 Task: Add a signature Destiny Lee containing 'Have a successful week, Destiny Lee' to email address softage.1@softage.net and add a folder Trademarks
Action: Key pressed n
Screenshot: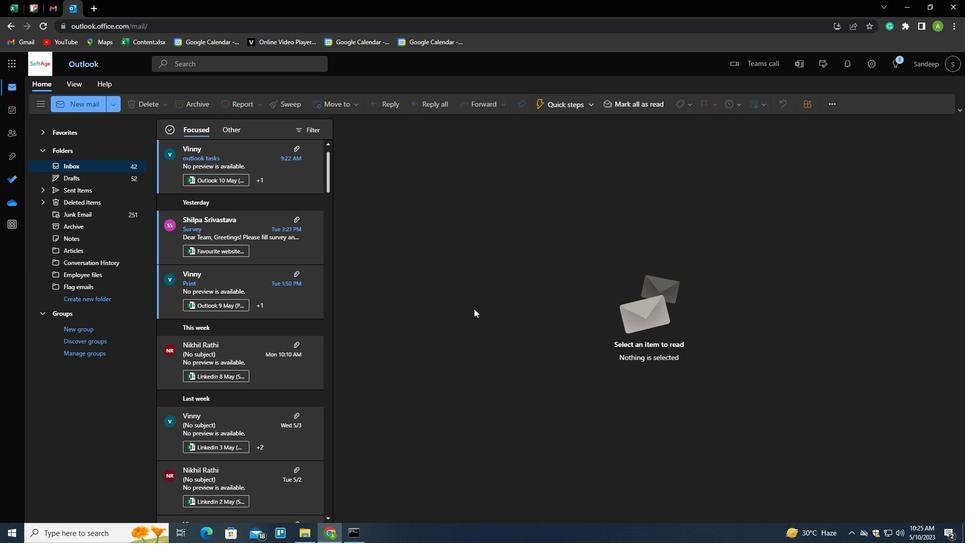 
Action: Mouse moved to (684, 105)
Screenshot: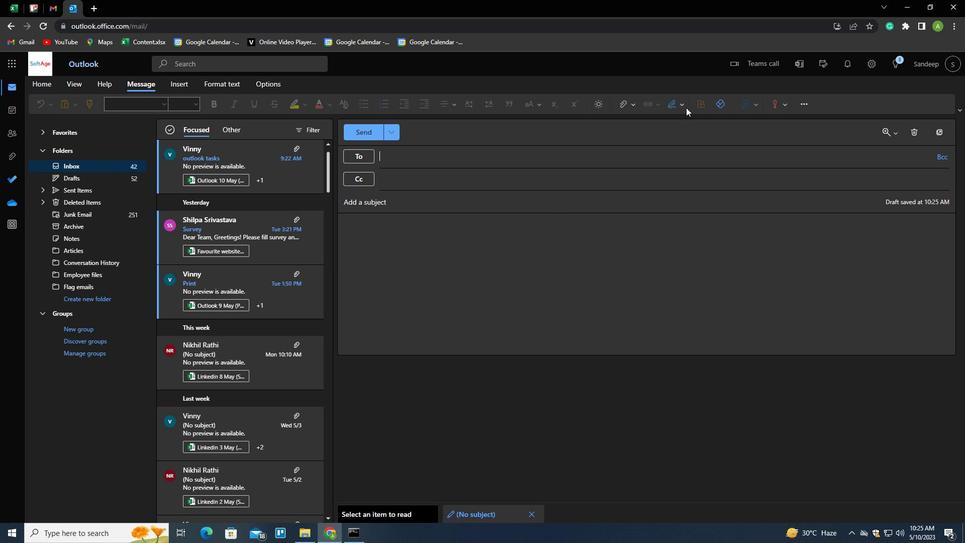 
Action: Mouse pressed left at (684, 105)
Screenshot: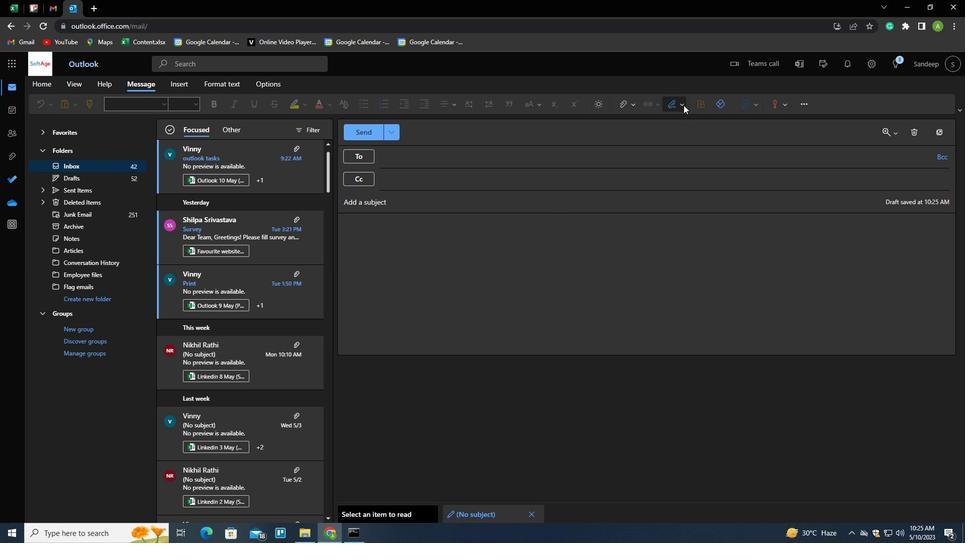 
Action: Mouse moved to (657, 144)
Screenshot: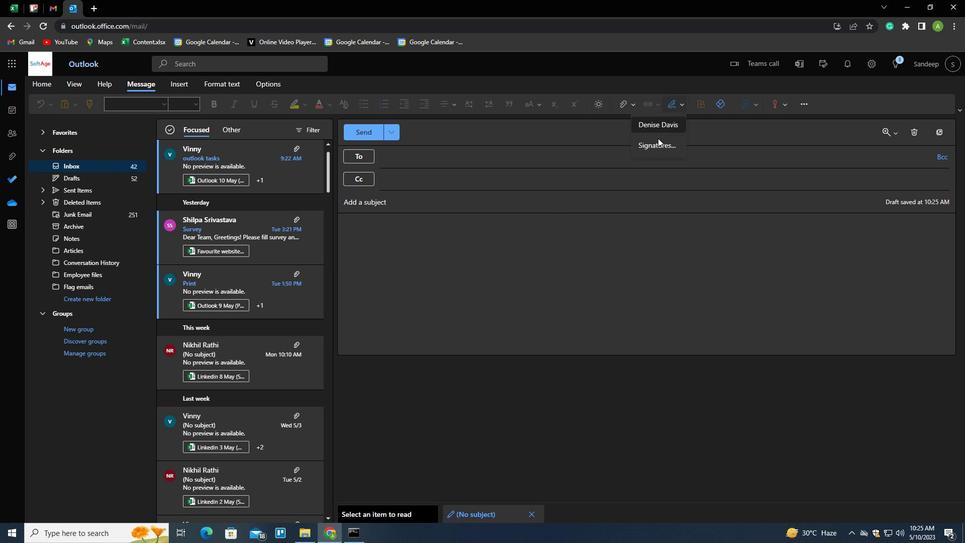 
Action: Mouse pressed left at (657, 144)
Screenshot: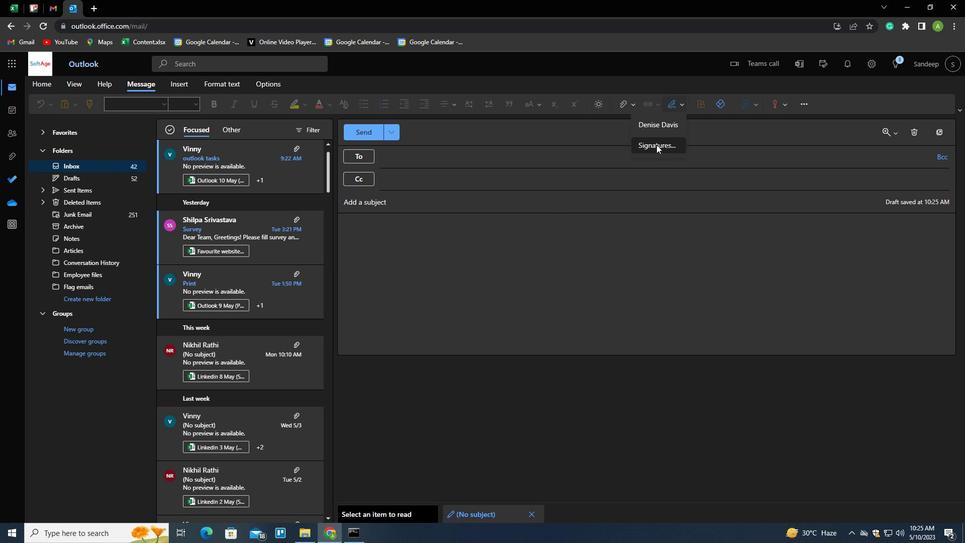 
Action: Mouse moved to (639, 185)
Screenshot: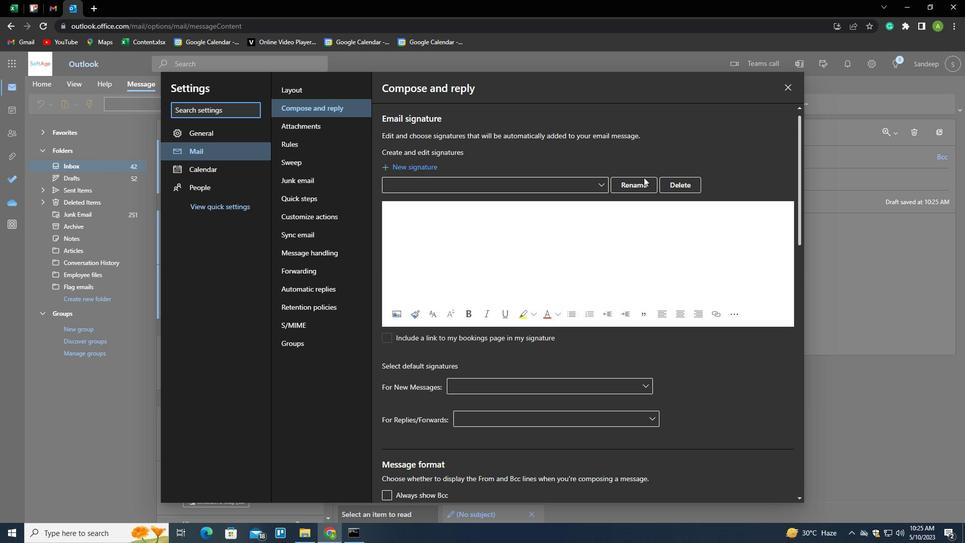 
Action: Mouse pressed left at (639, 185)
Screenshot: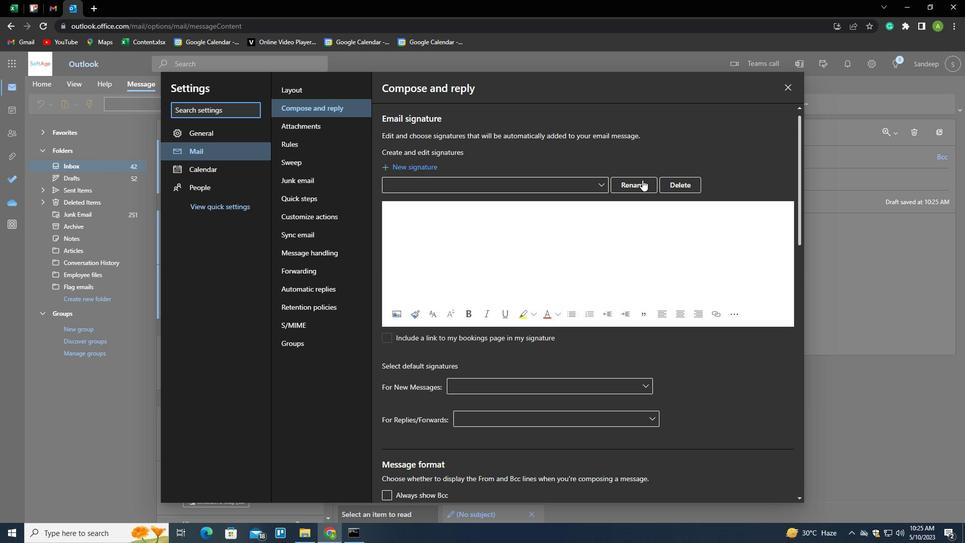 
Action: Mouse moved to (635, 186)
Screenshot: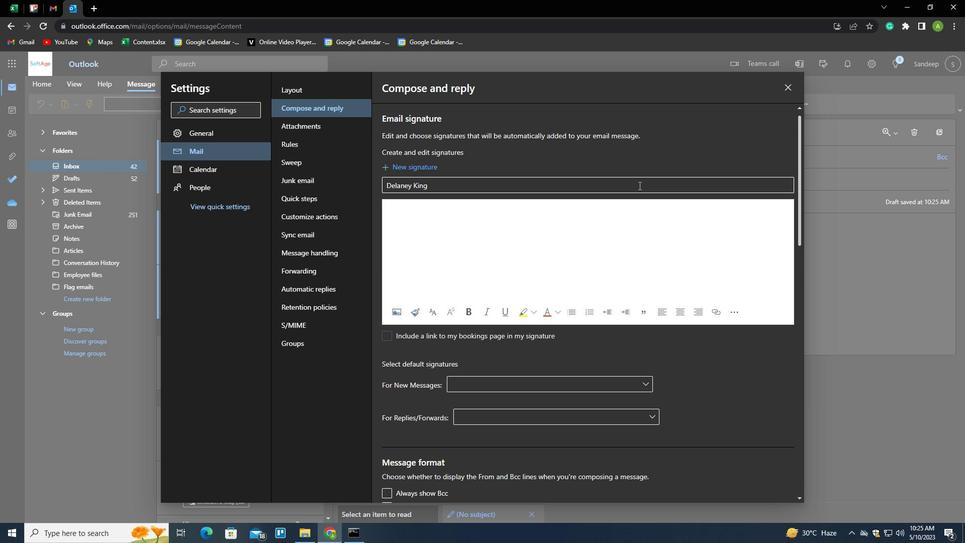 
Action: Mouse pressed left at (635, 186)
Screenshot: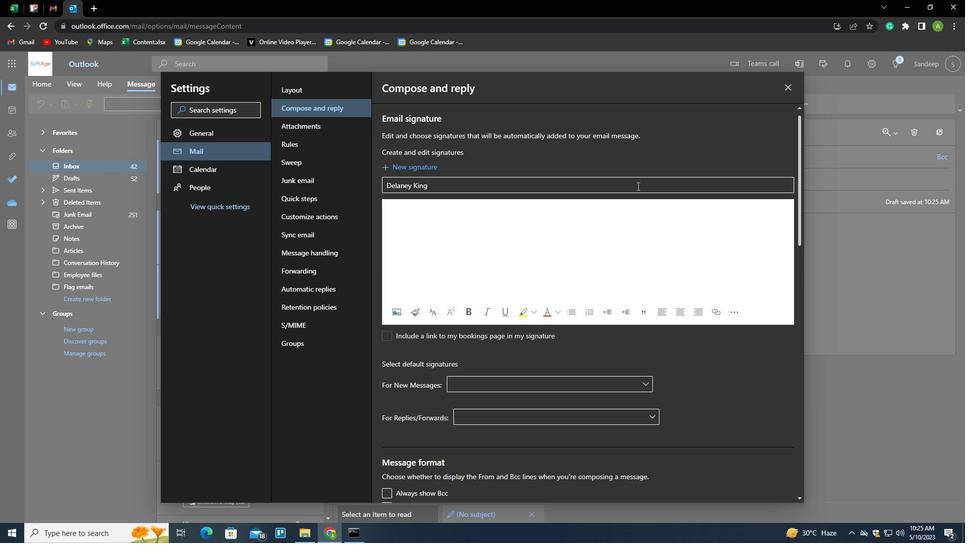 
Action: Key pressed <Key.shift_r><Key.home><Key.shift>DESTINY<Key.space>L<Key.shift>EE<Key.tab><Key.shift_r><Key.enter><Key.enter><Key.enter><Key.enter><Key.enter><Key.enter><Key.shift>HAVE<Key.space>A<Key.space>SUCCESSFUL<Key.space>WEEK<Key.shift_r><Key.enter><Key.shift>DESTINY<Key.space>L<Key.shift>EE
Screenshot: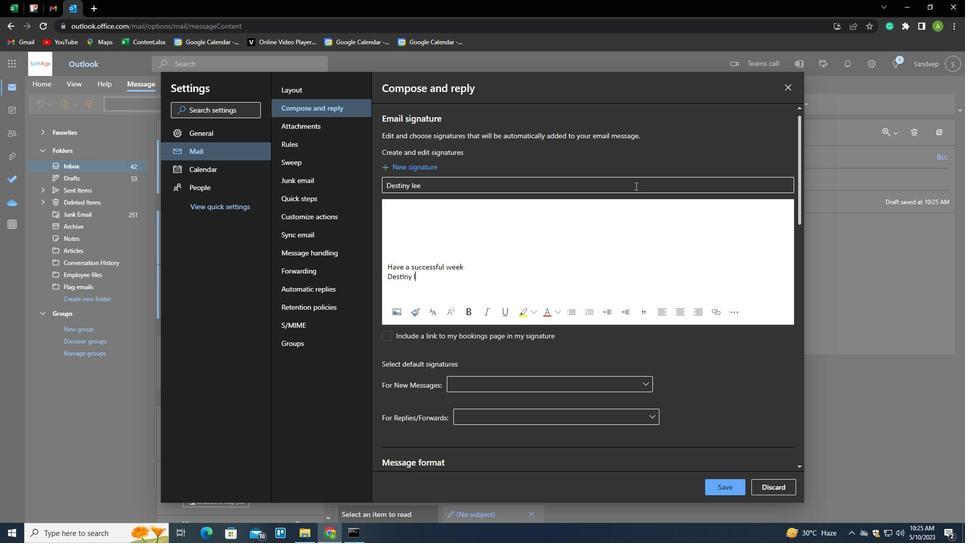 
Action: Mouse moved to (720, 481)
Screenshot: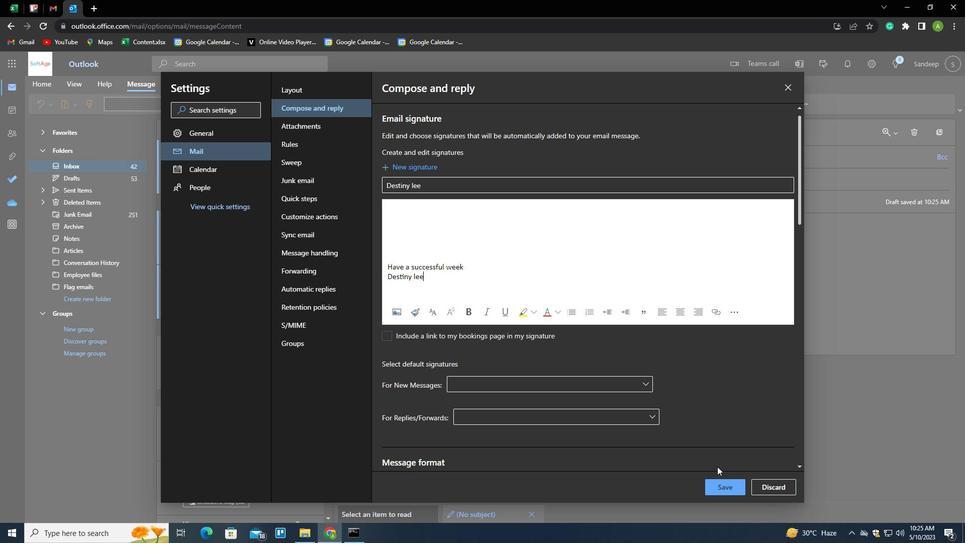 
Action: Mouse pressed left at (720, 481)
Screenshot: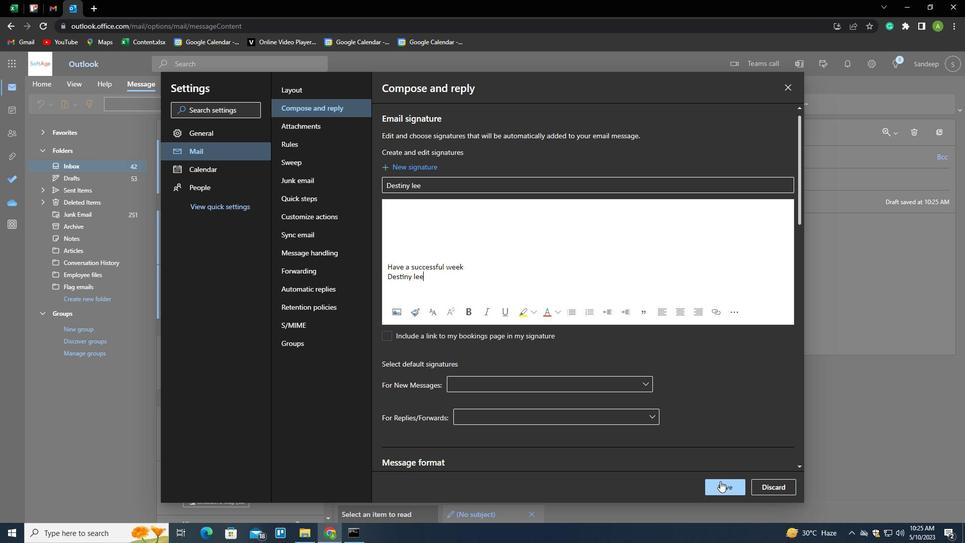 
Action: Mouse moved to (901, 273)
Screenshot: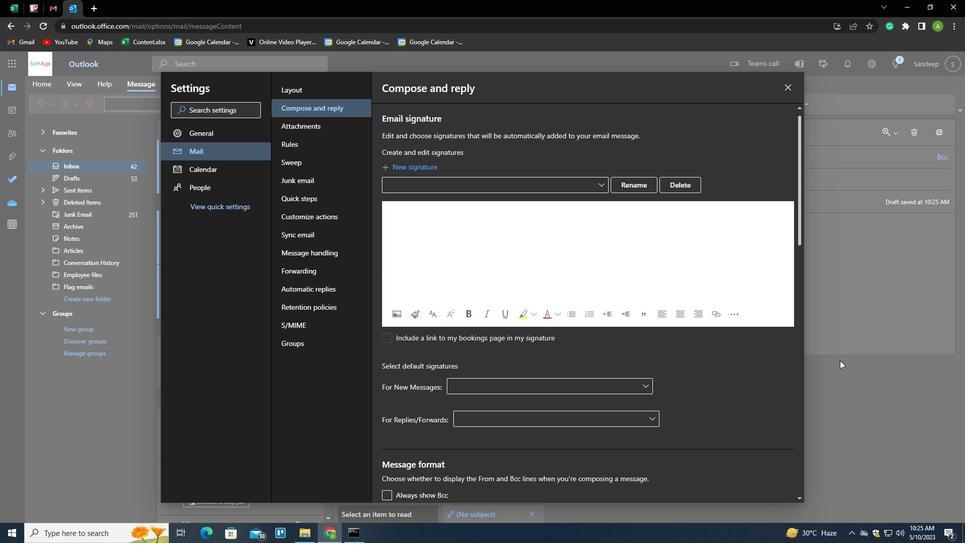 
Action: Mouse pressed left at (901, 273)
Screenshot: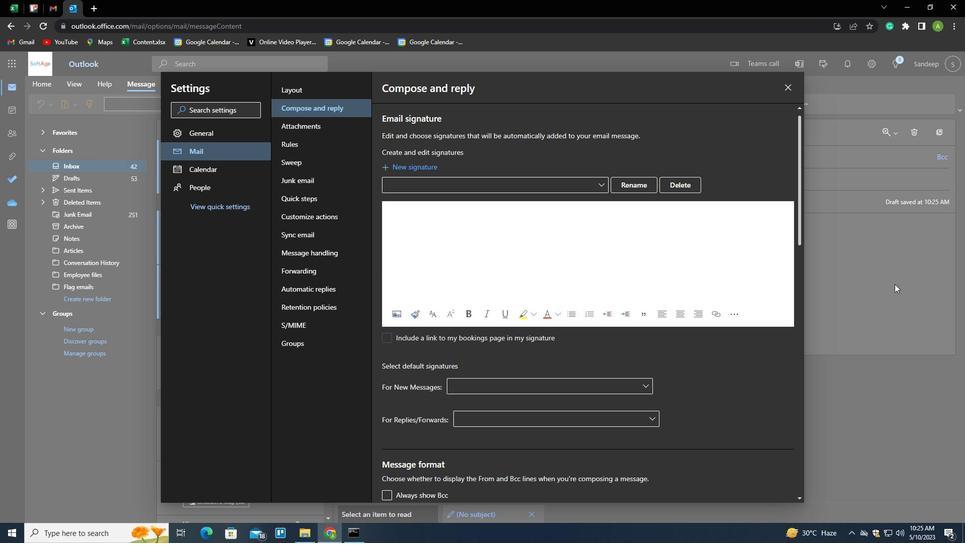 
Action: Mouse moved to (678, 102)
Screenshot: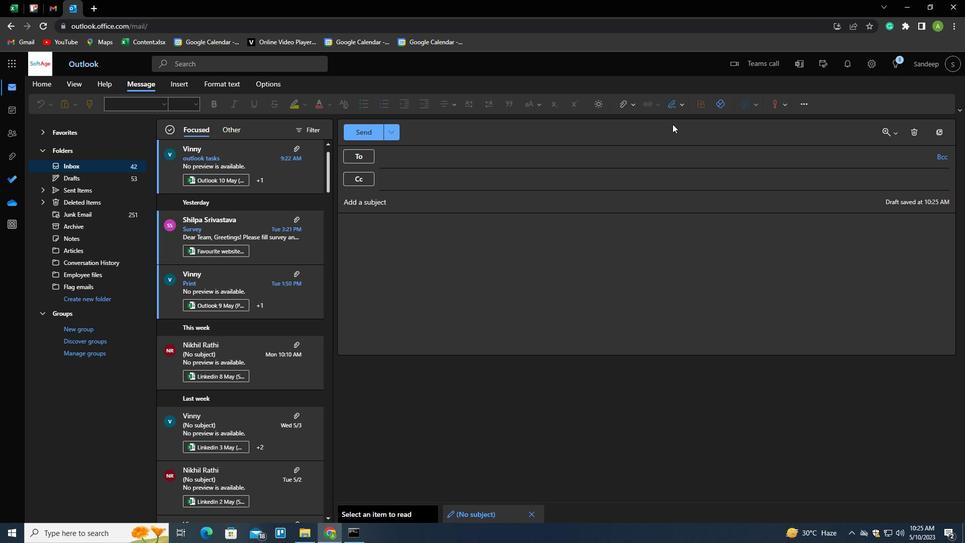 
Action: Mouse pressed left at (678, 102)
Screenshot: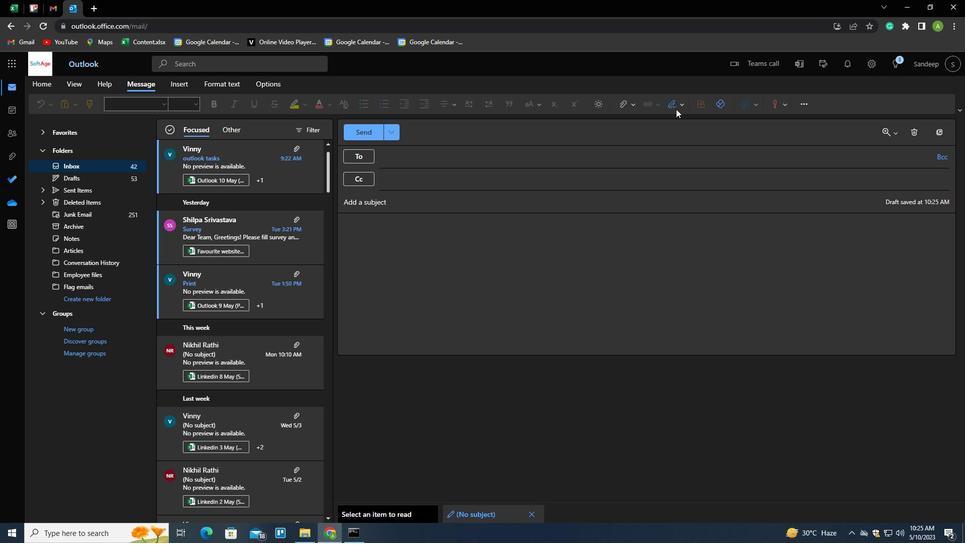 
Action: Mouse moved to (669, 138)
Screenshot: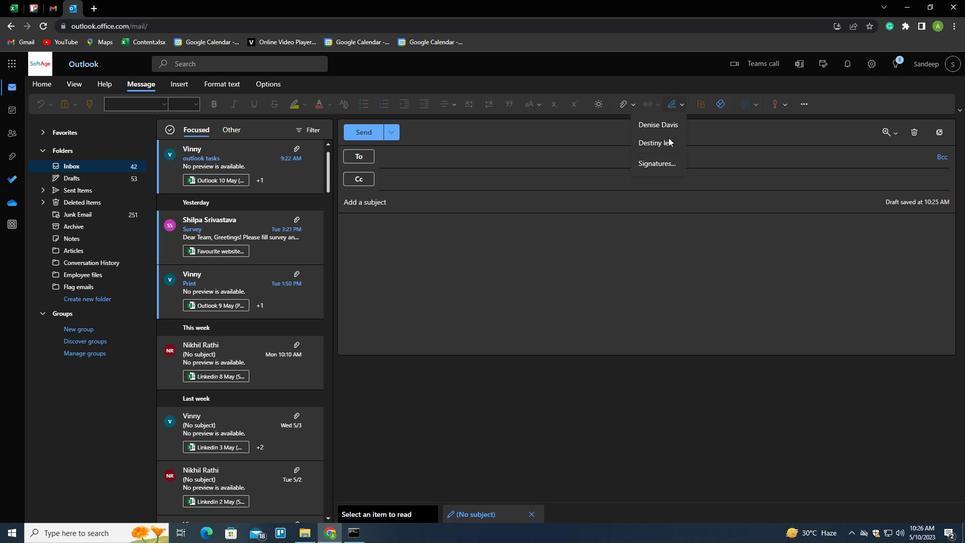 
Action: Mouse pressed left at (669, 138)
Screenshot: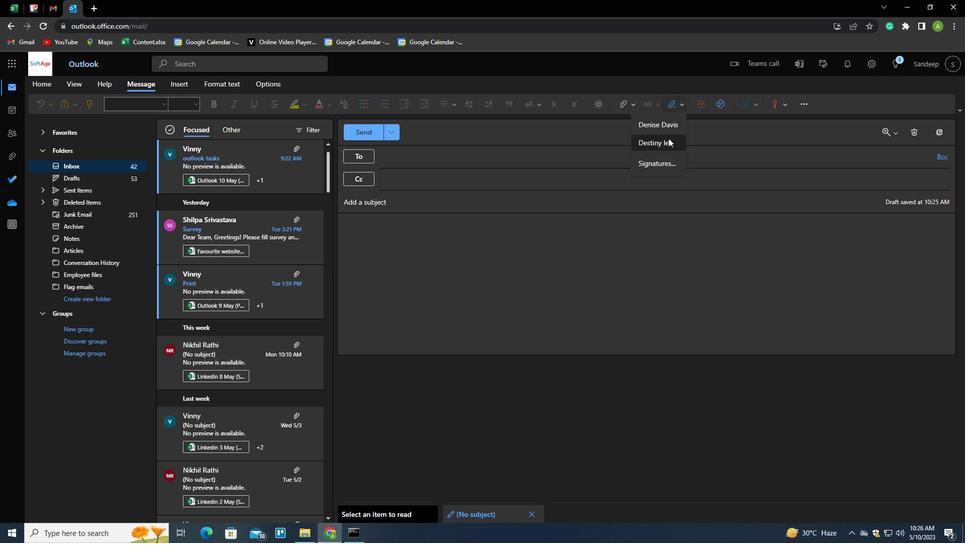 
Action: Mouse moved to (417, 160)
Screenshot: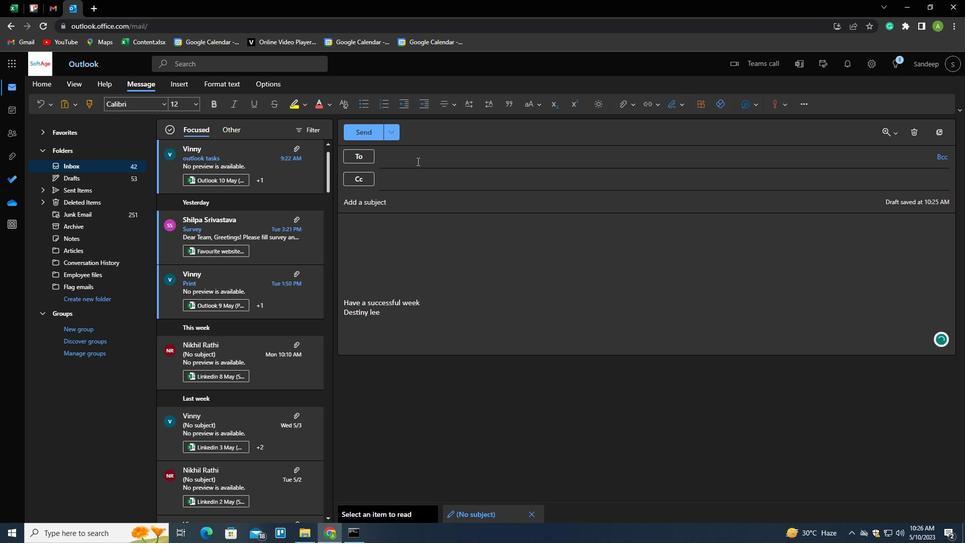 
Action: Mouse pressed left at (417, 160)
Screenshot: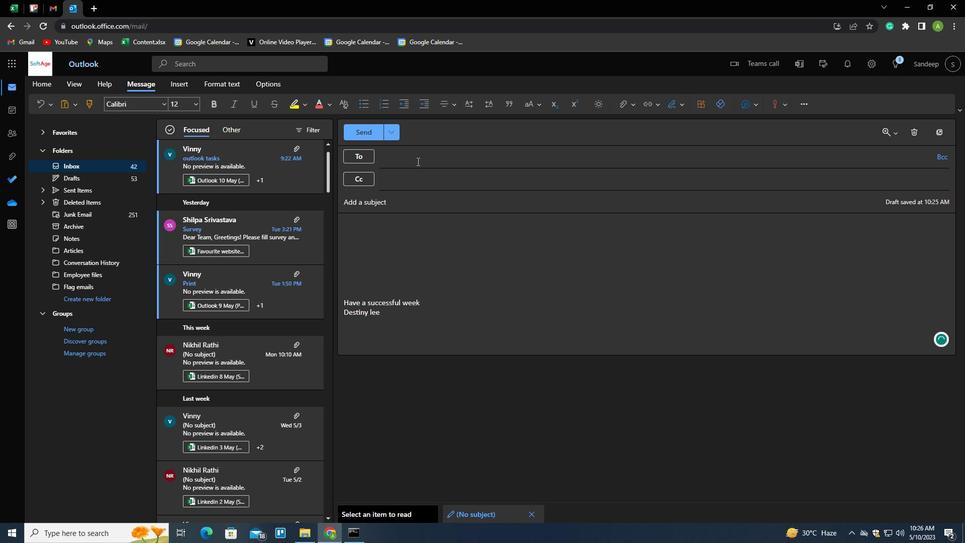
Action: Key pressed SOFTAGE.1<Key.shift>@SOFTAGE.NET
Screenshot: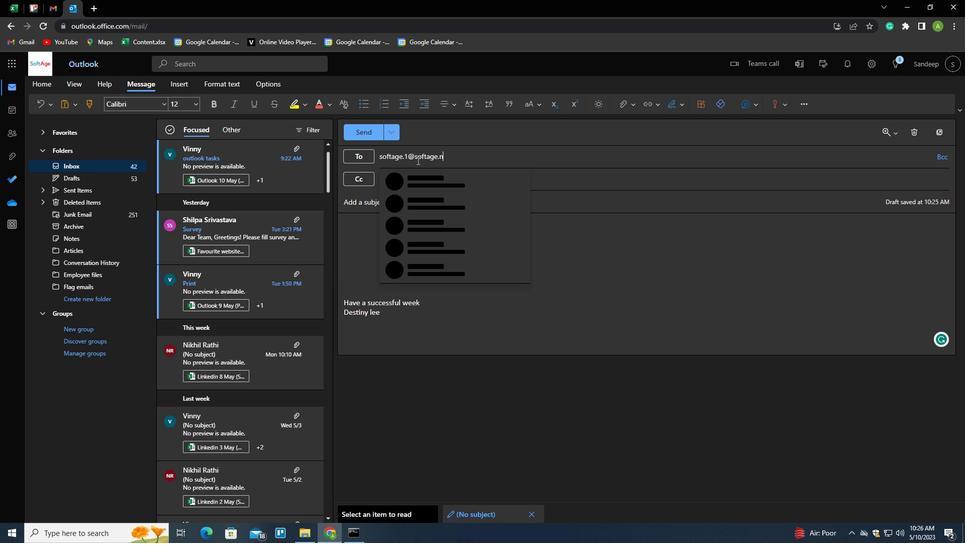 
Action: Mouse moved to (421, 176)
Screenshot: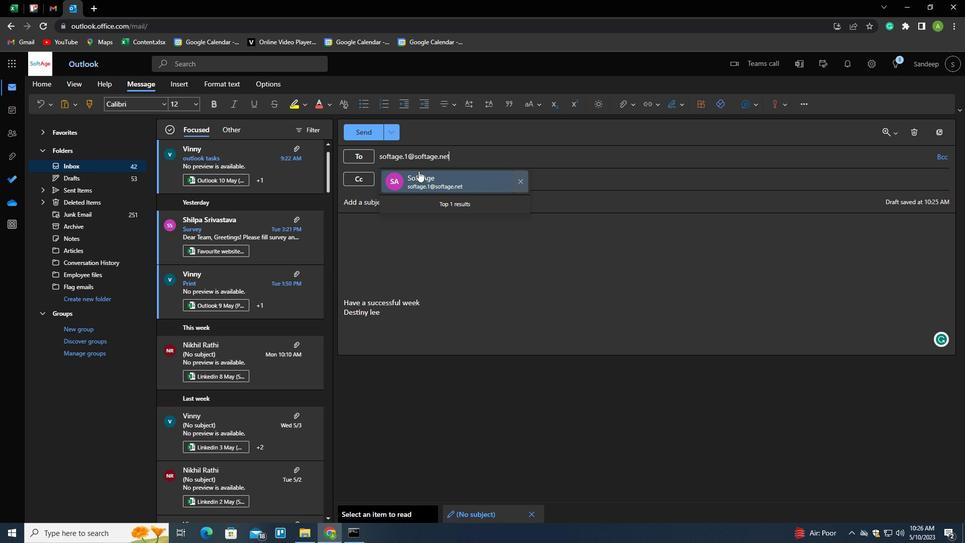 
Action: Mouse pressed left at (421, 176)
Screenshot: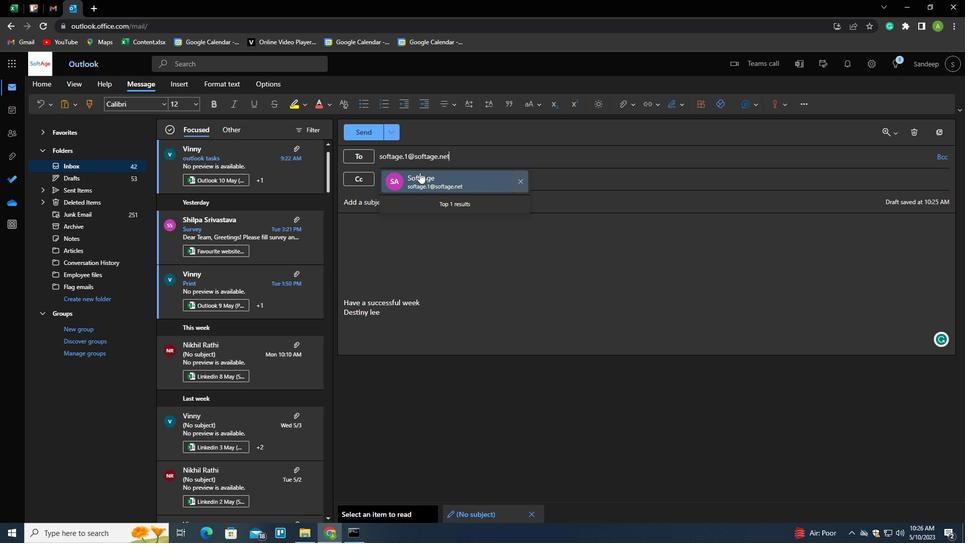 
Action: Mouse moved to (92, 294)
Screenshot: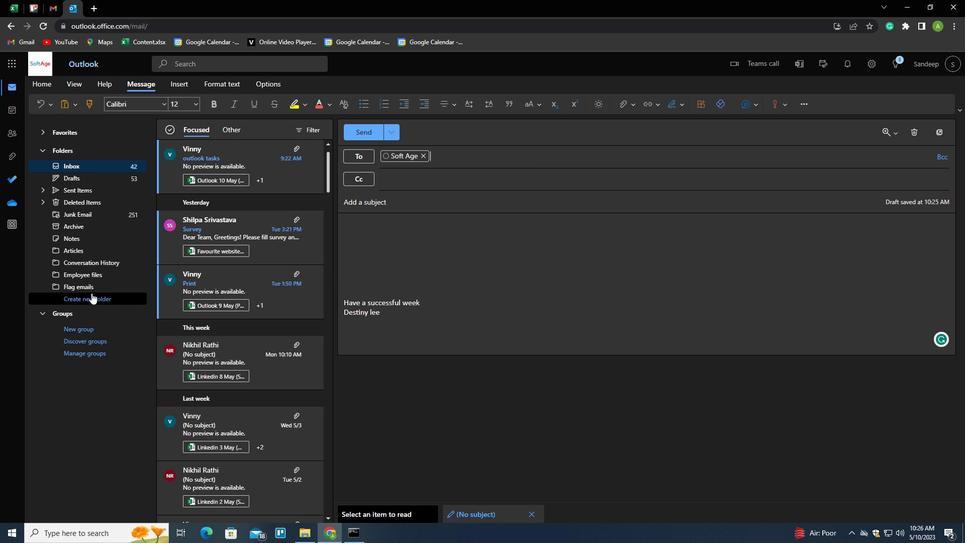 
Action: Mouse pressed left at (92, 294)
Screenshot: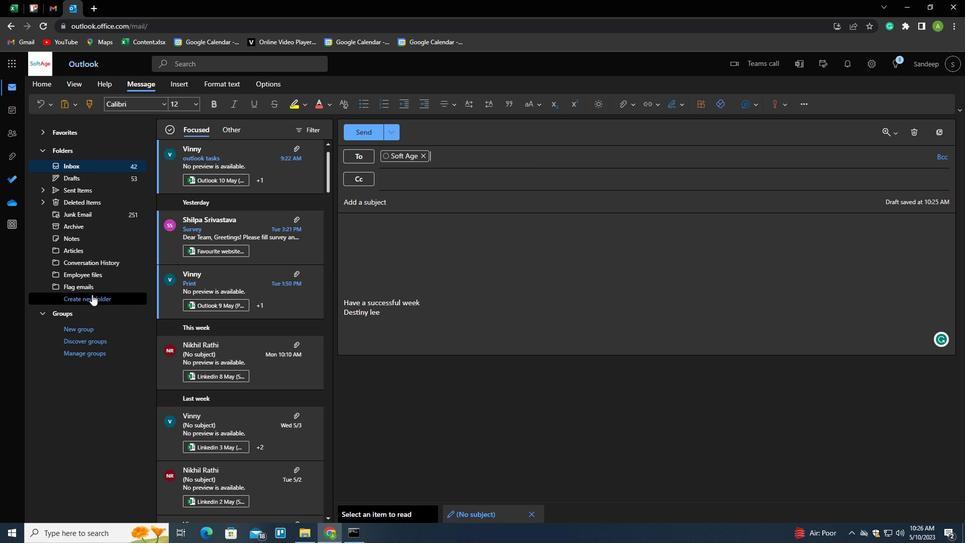 
Action: Mouse moved to (92, 294)
Screenshot: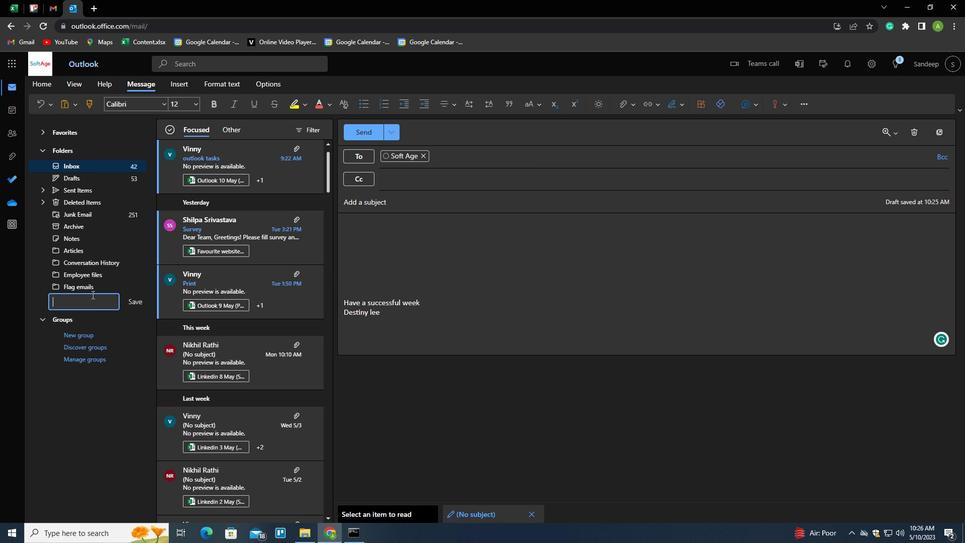 
Action: Key pressed <Key.shift>T
Screenshot: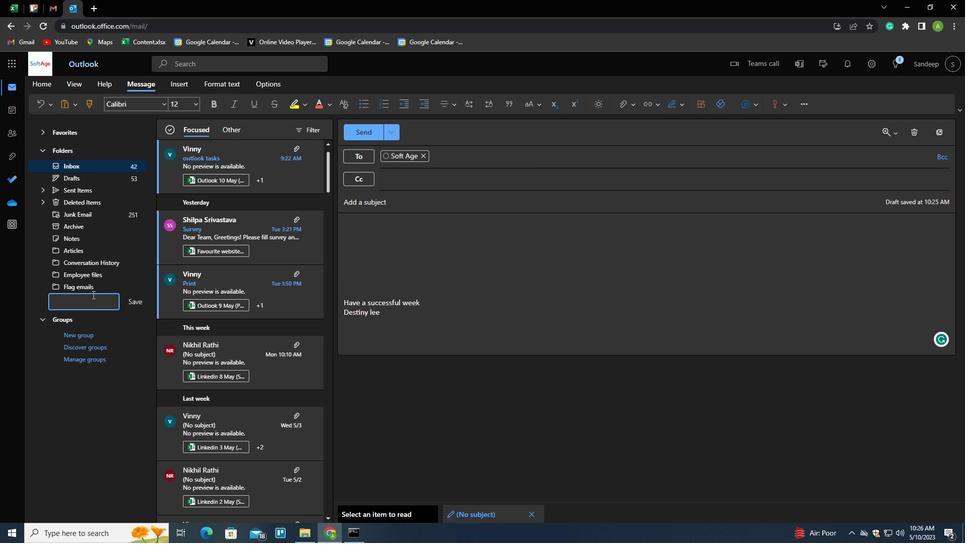 
Action: Mouse moved to (93, 294)
Screenshot: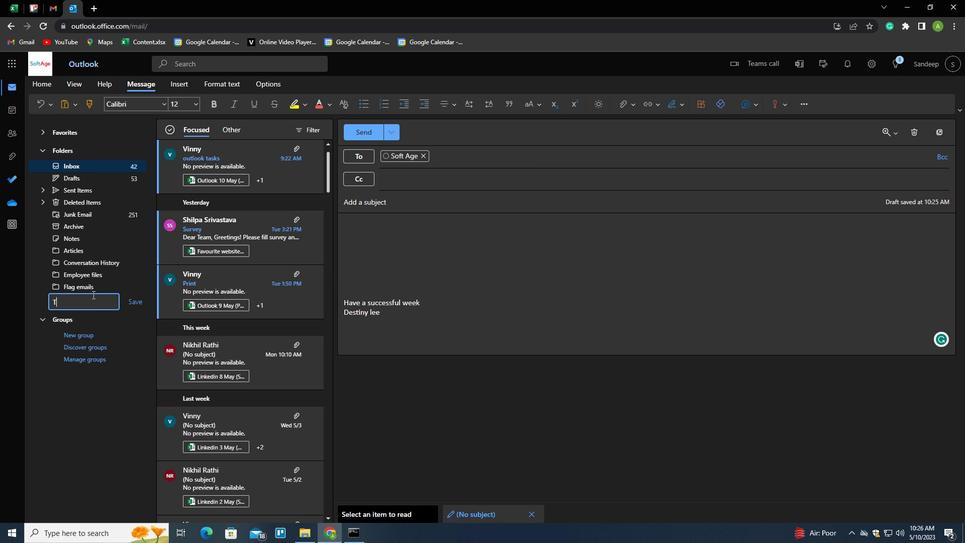 
Action: Key pressed RADEMARKS<Key.enter>
Screenshot: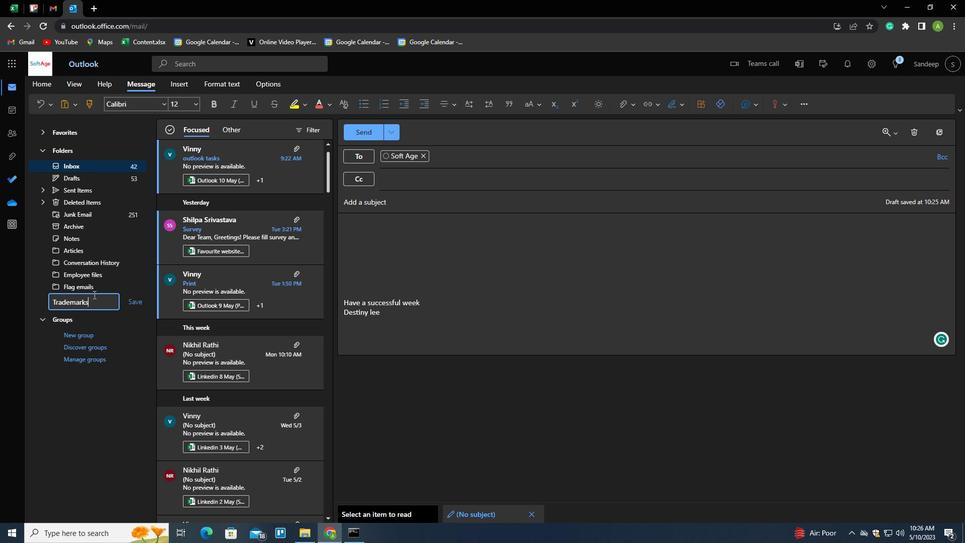 
